Task: View debug console tab.
Action: Mouse moved to (139, 11)
Screenshot: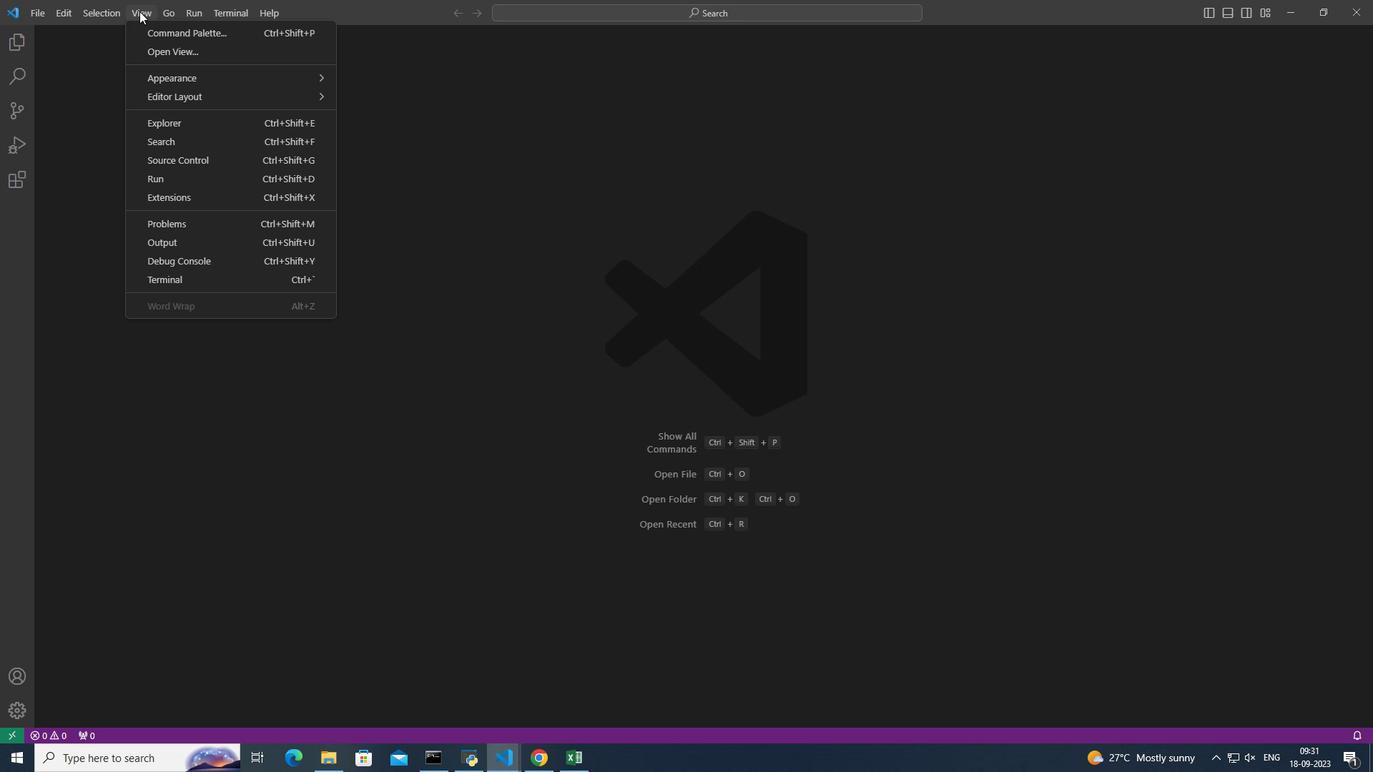 
Action: Mouse pressed left at (139, 11)
Screenshot: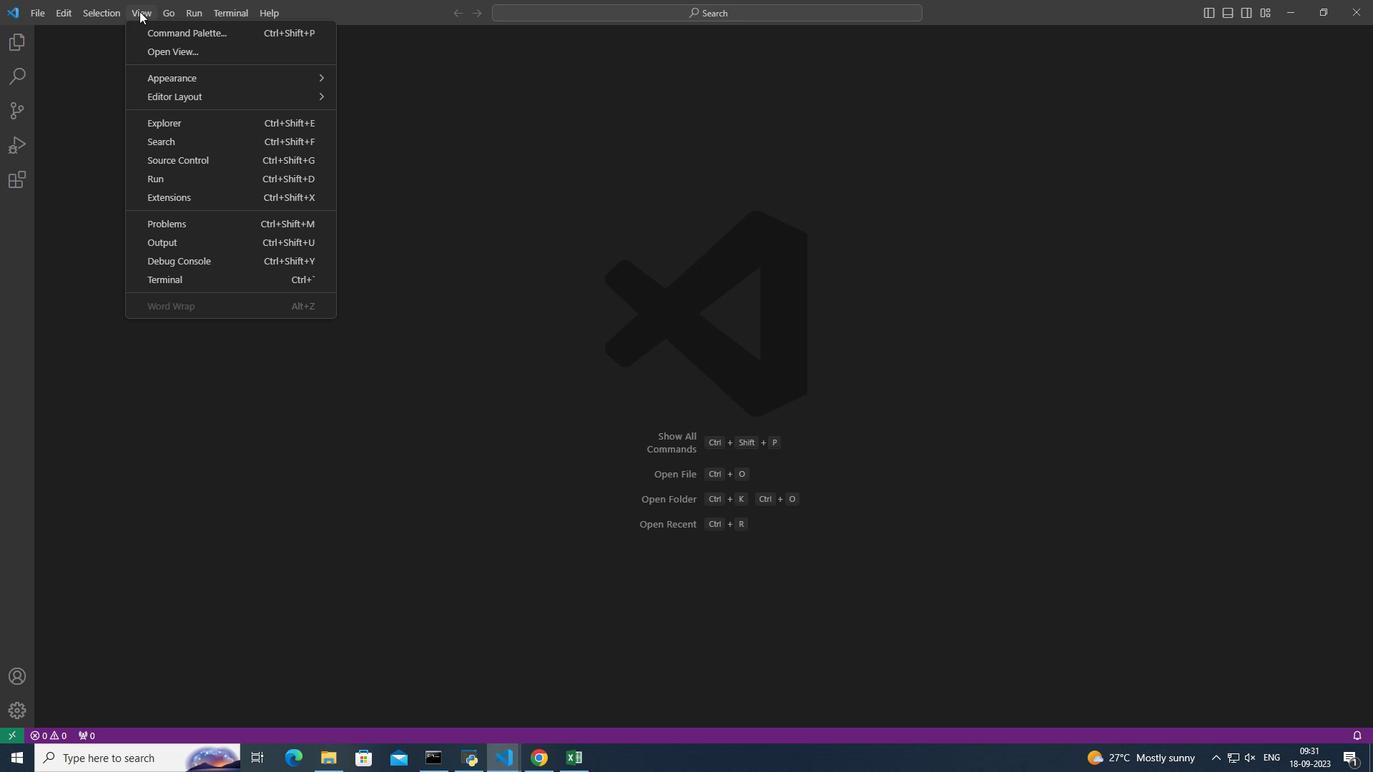 
Action: Mouse moved to (167, 259)
Screenshot: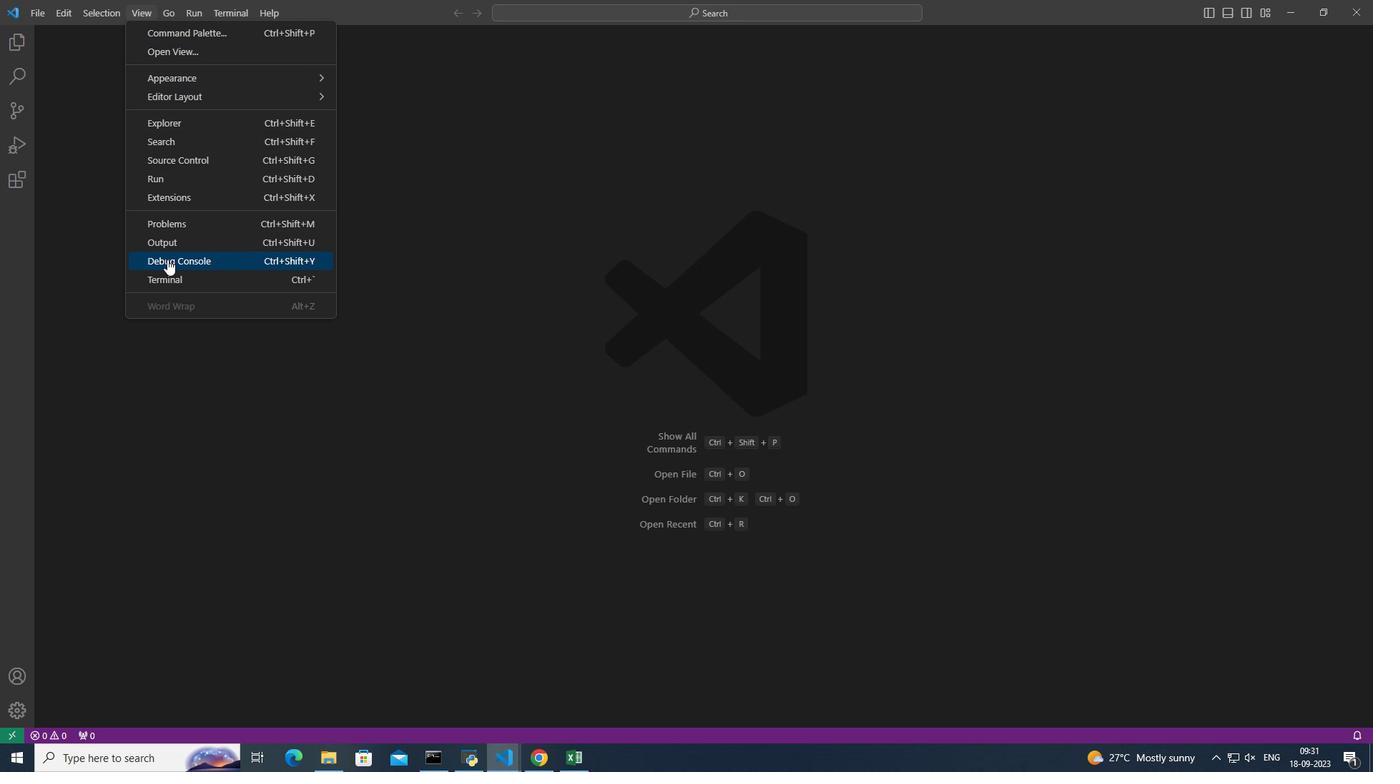 
Action: Mouse pressed left at (167, 259)
Screenshot: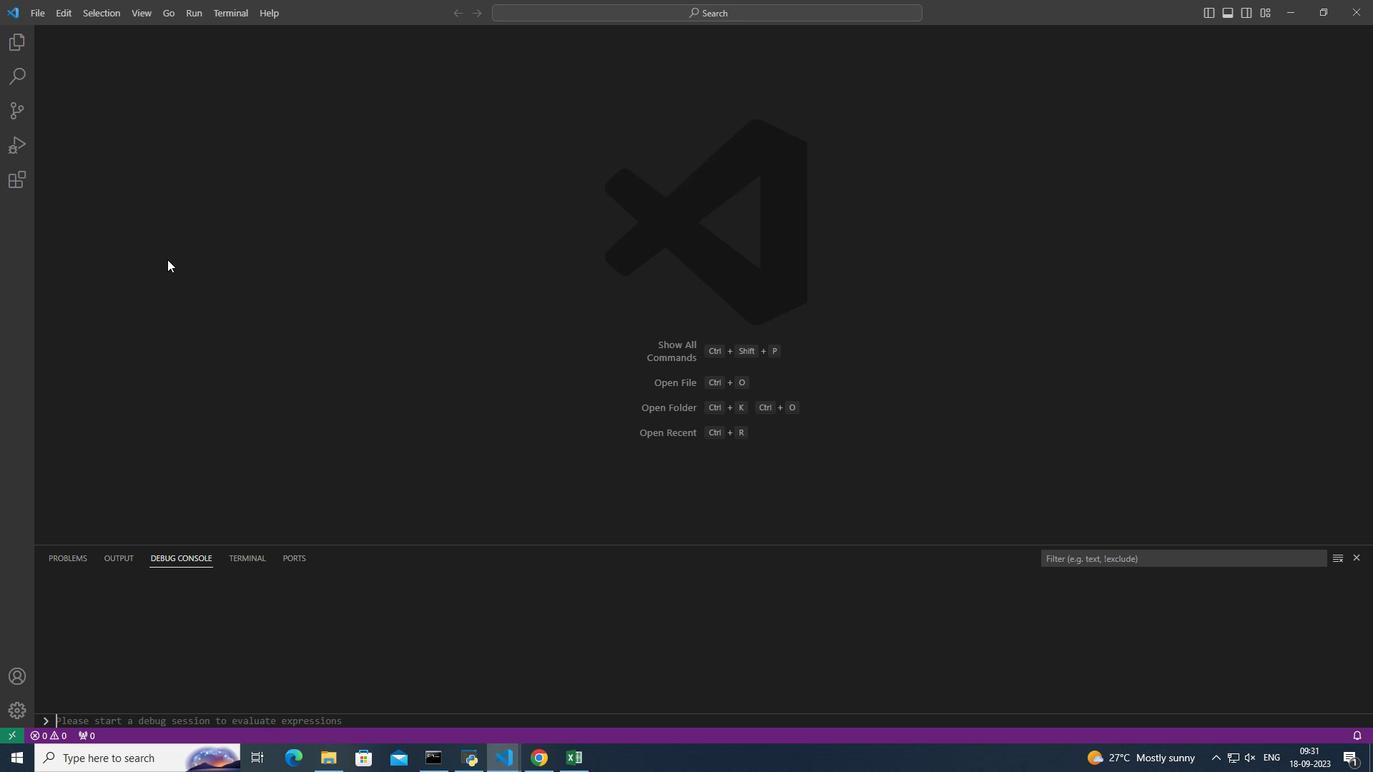 
Action: Mouse moved to (177, 567)
Screenshot: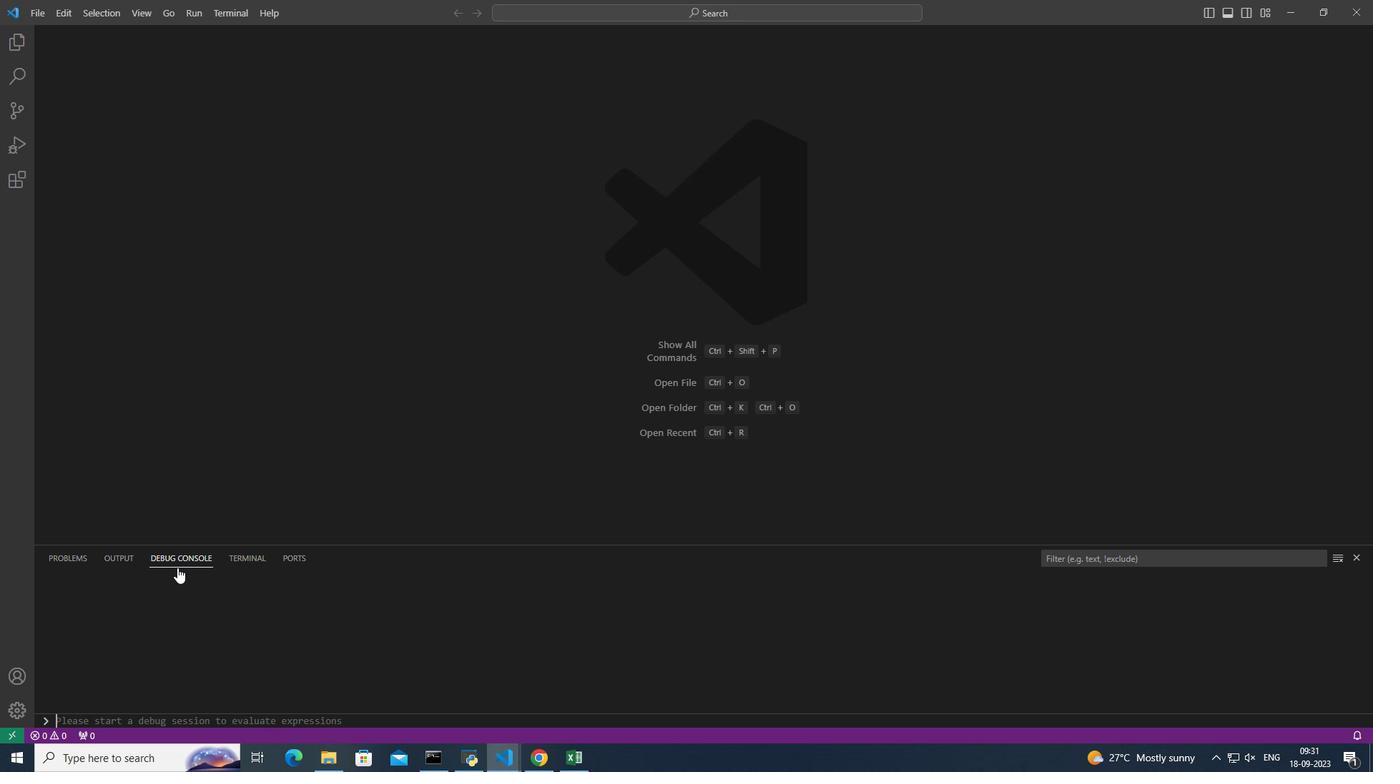 
